 Task: Toggle the navigation to the surrounding cells option in the notebook.
Action: Mouse moved to (30, 675)
Screenshot: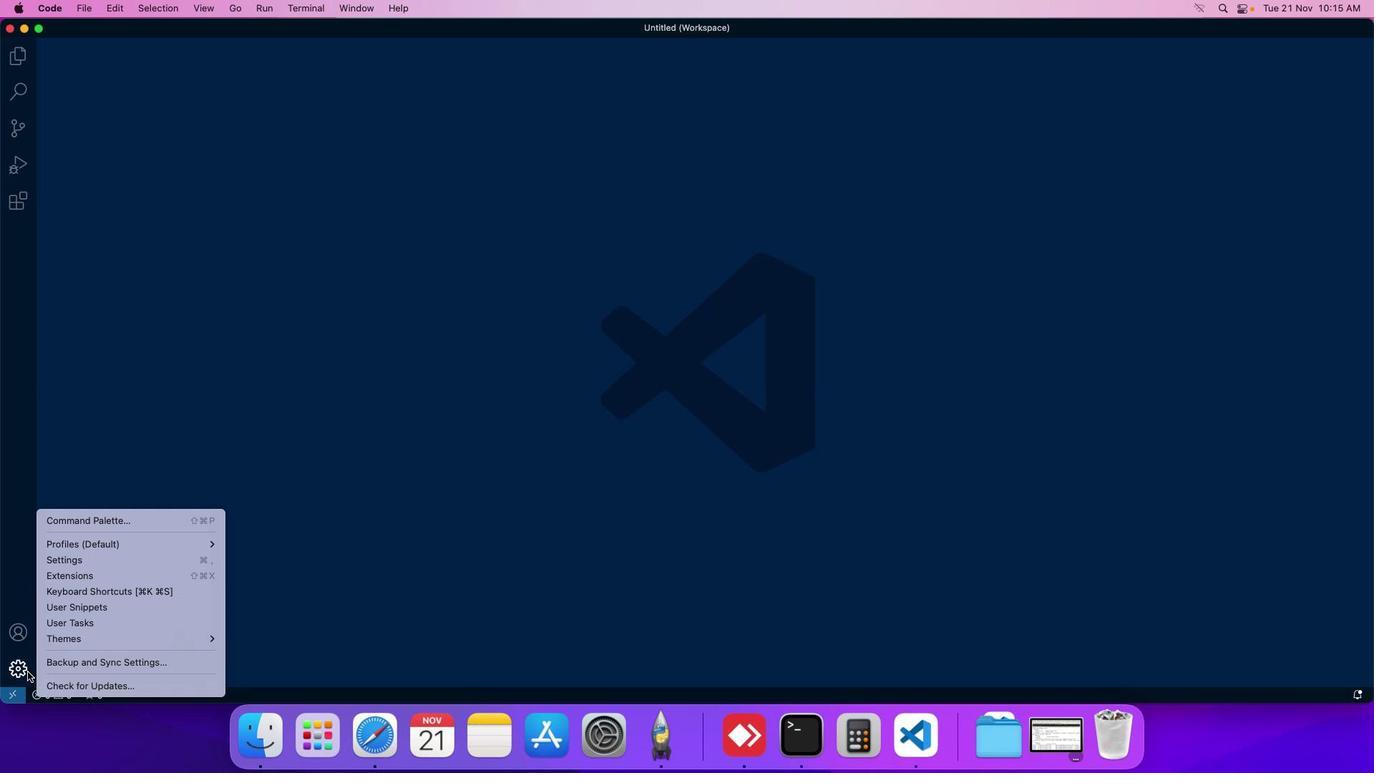 
Action: Mouse pressed left at (30, 675)
Screenshot: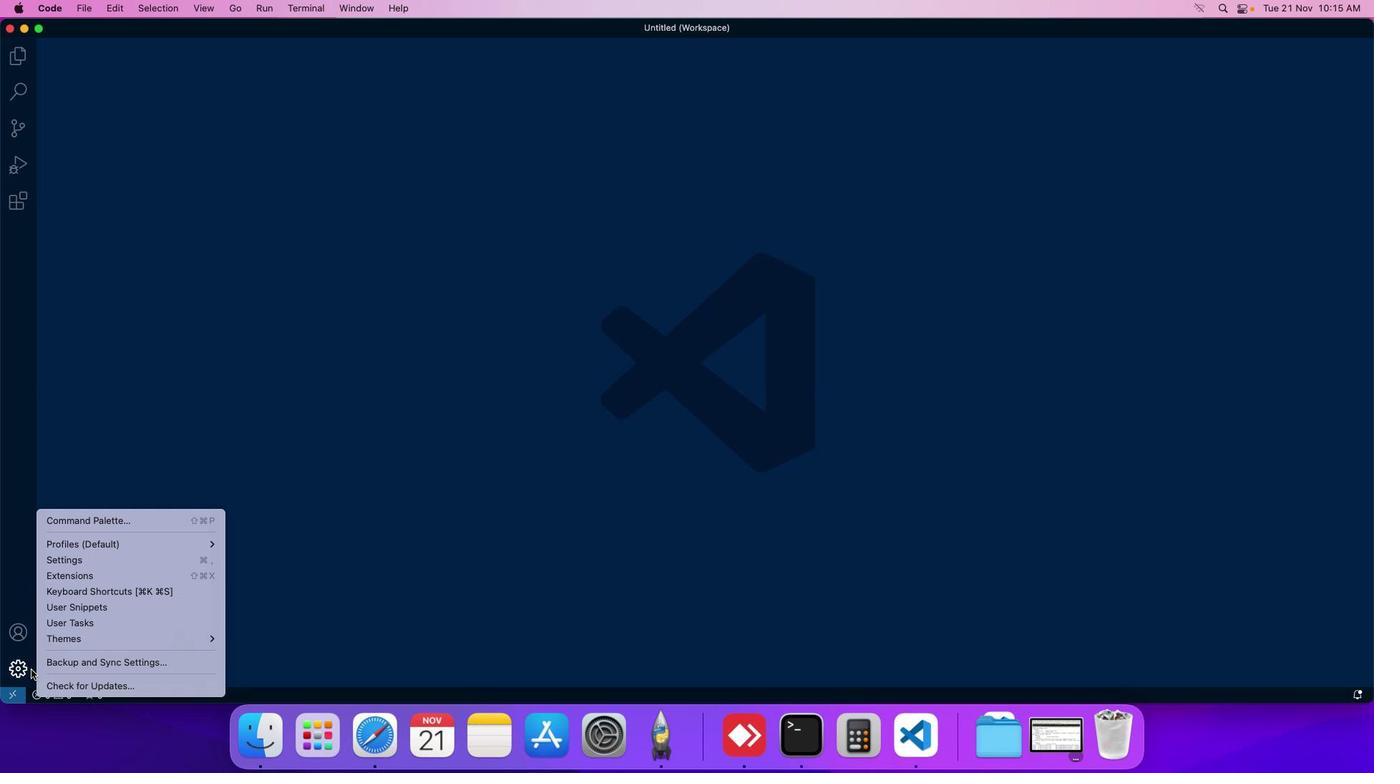 
Action: Mouse moved to (140, 565)
Screenshot: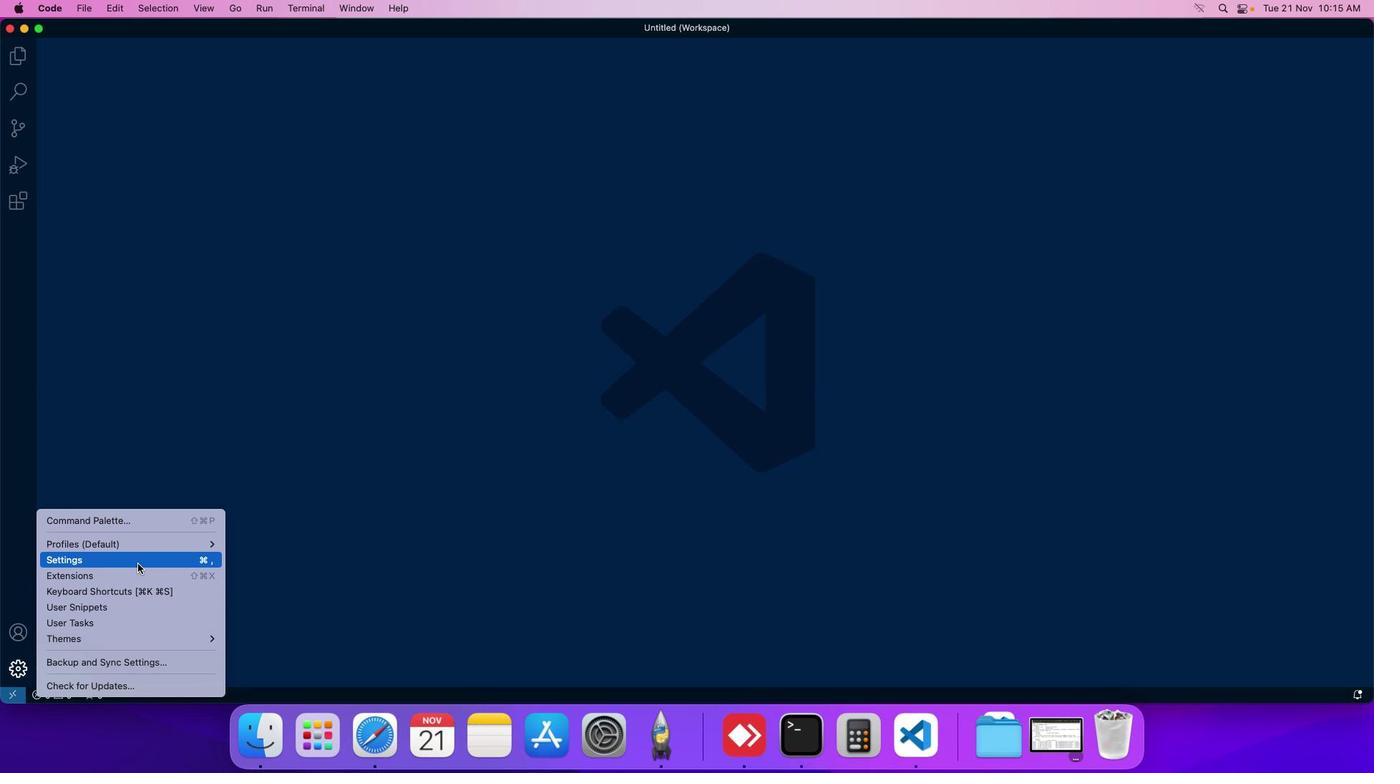 
Action: Mouse pressed left at (140, 565)
Screenshot: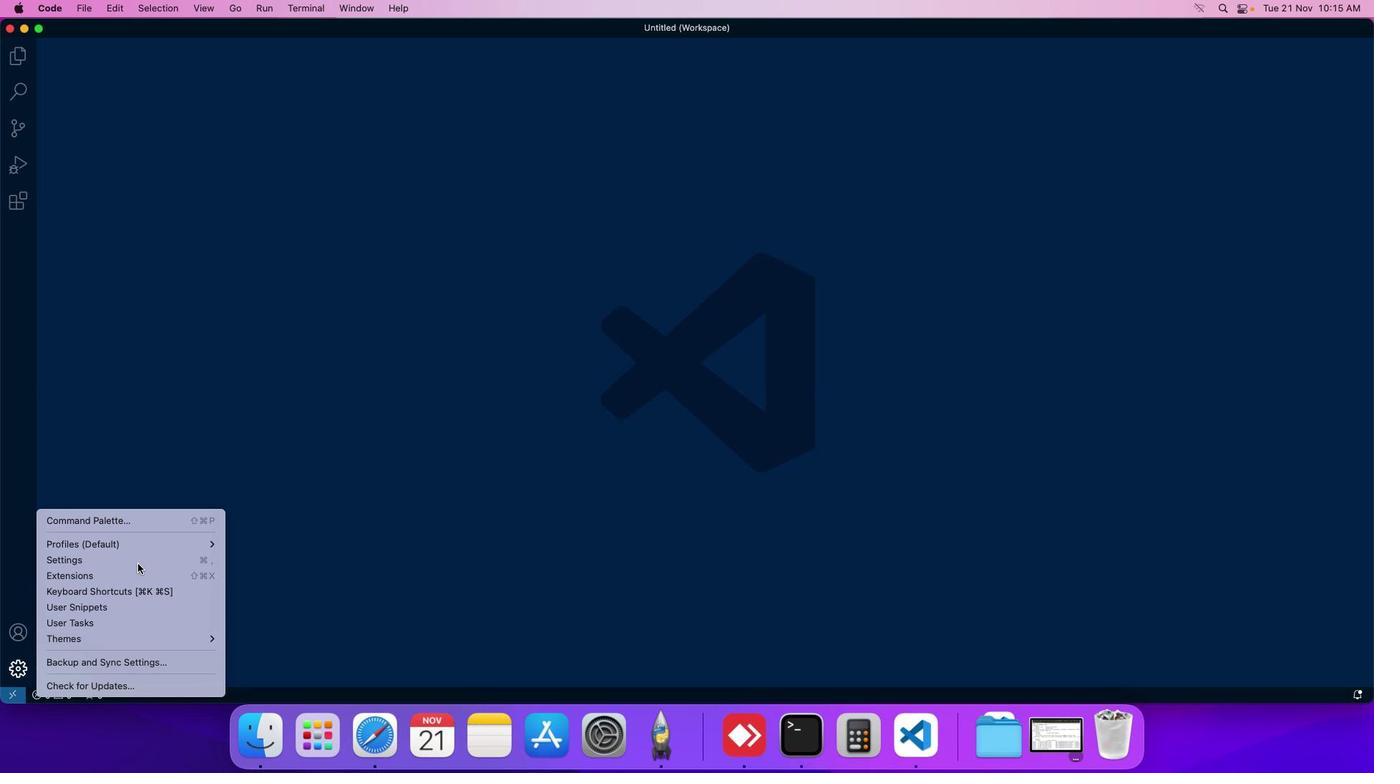 
Action: Mouse moved to (336, 123)
Screenshot: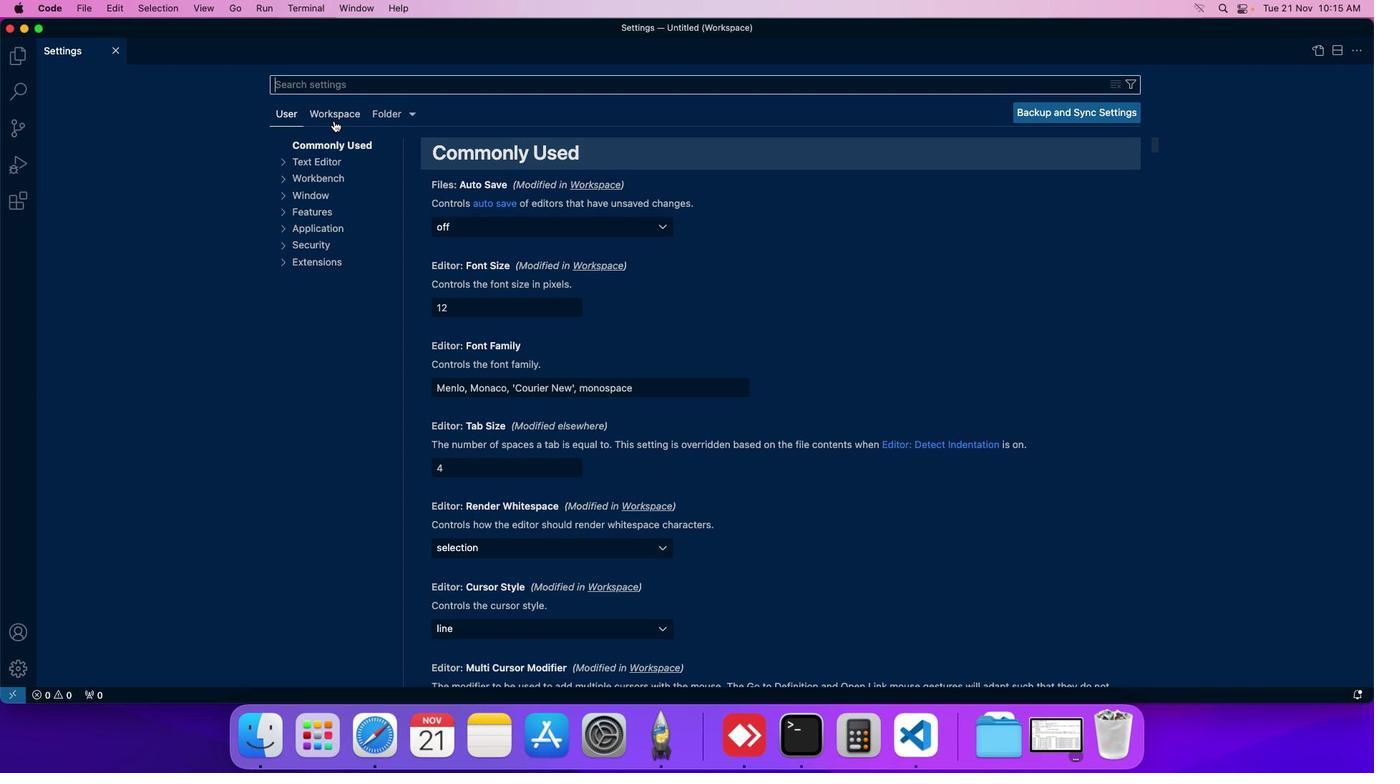 
Action: Mouse pressed left at (336, 123)
Screenshot: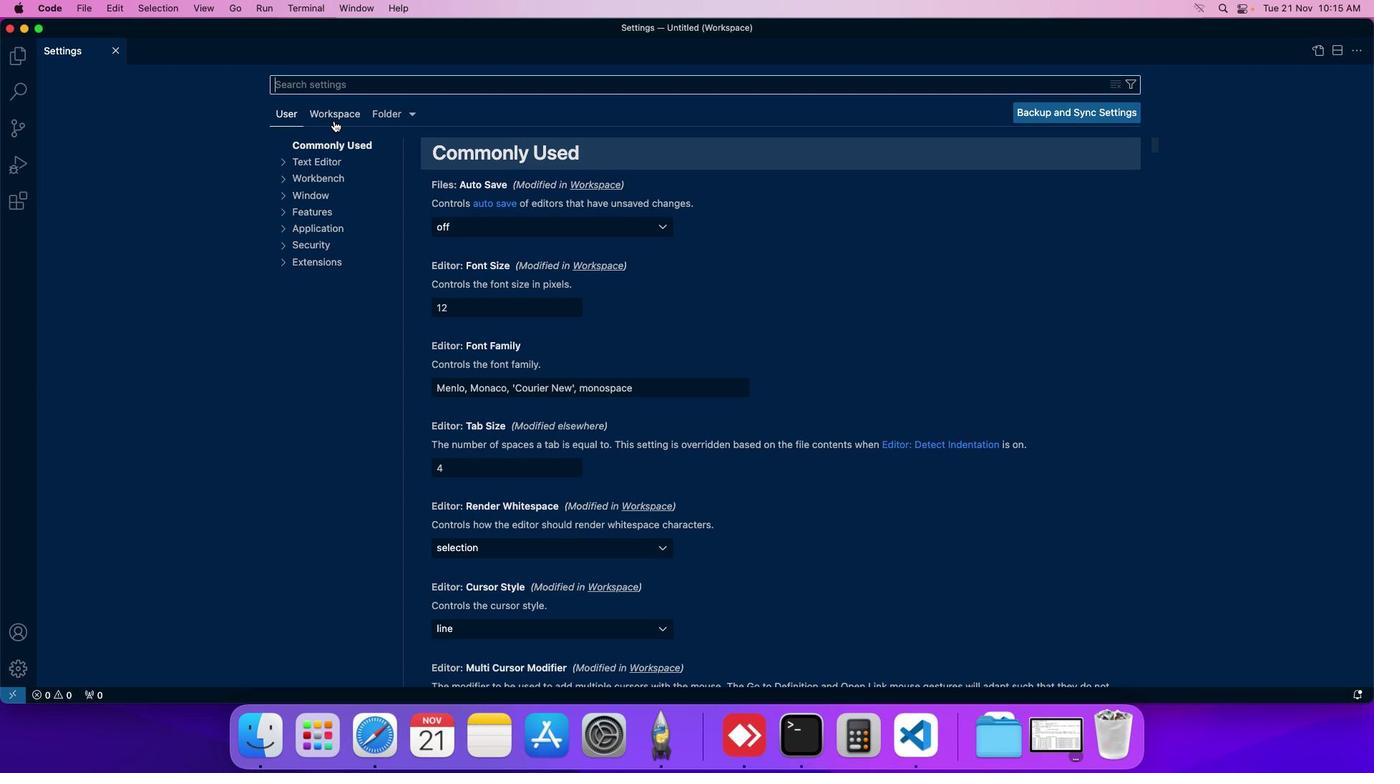 
Action: Mouse moved to (323, 216)
Screenshot: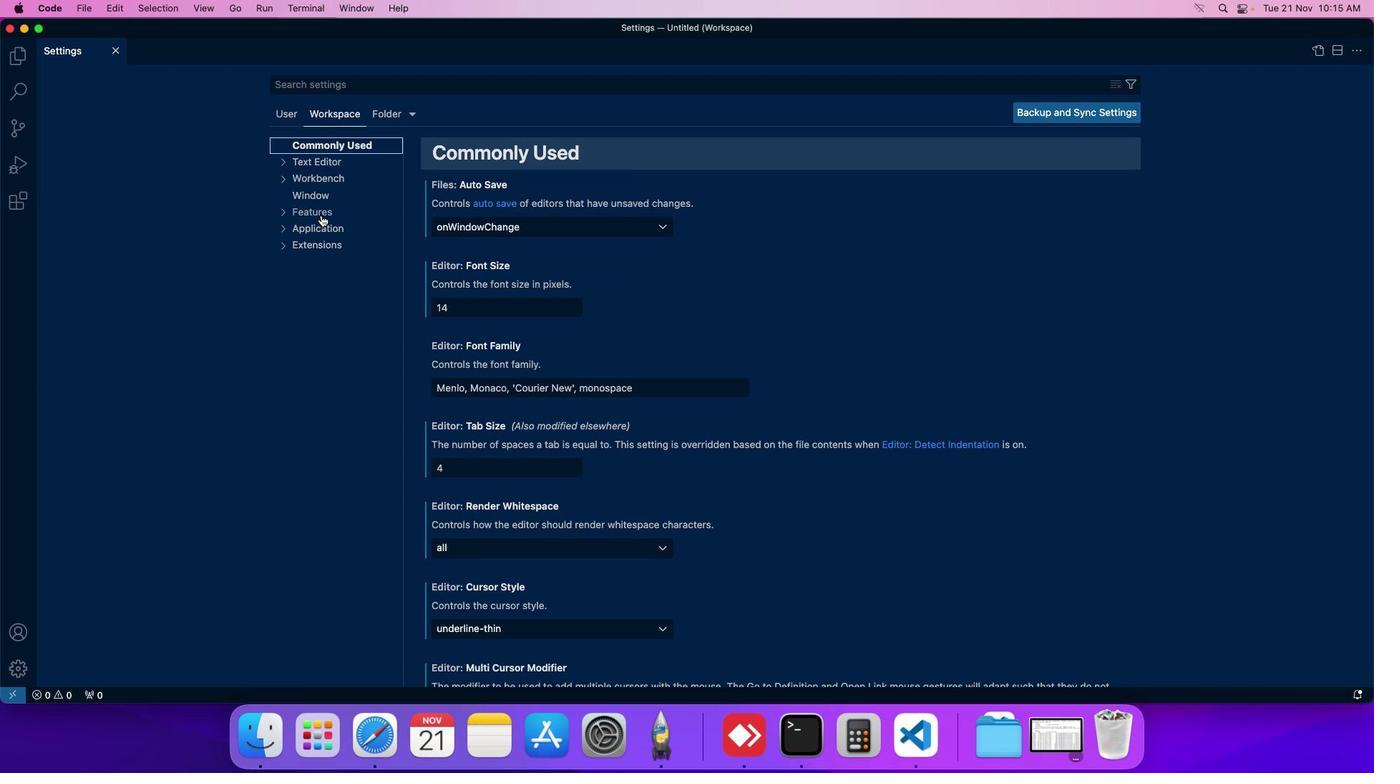 
Action: Mouse pressed left at (323, 216)
Screenshot: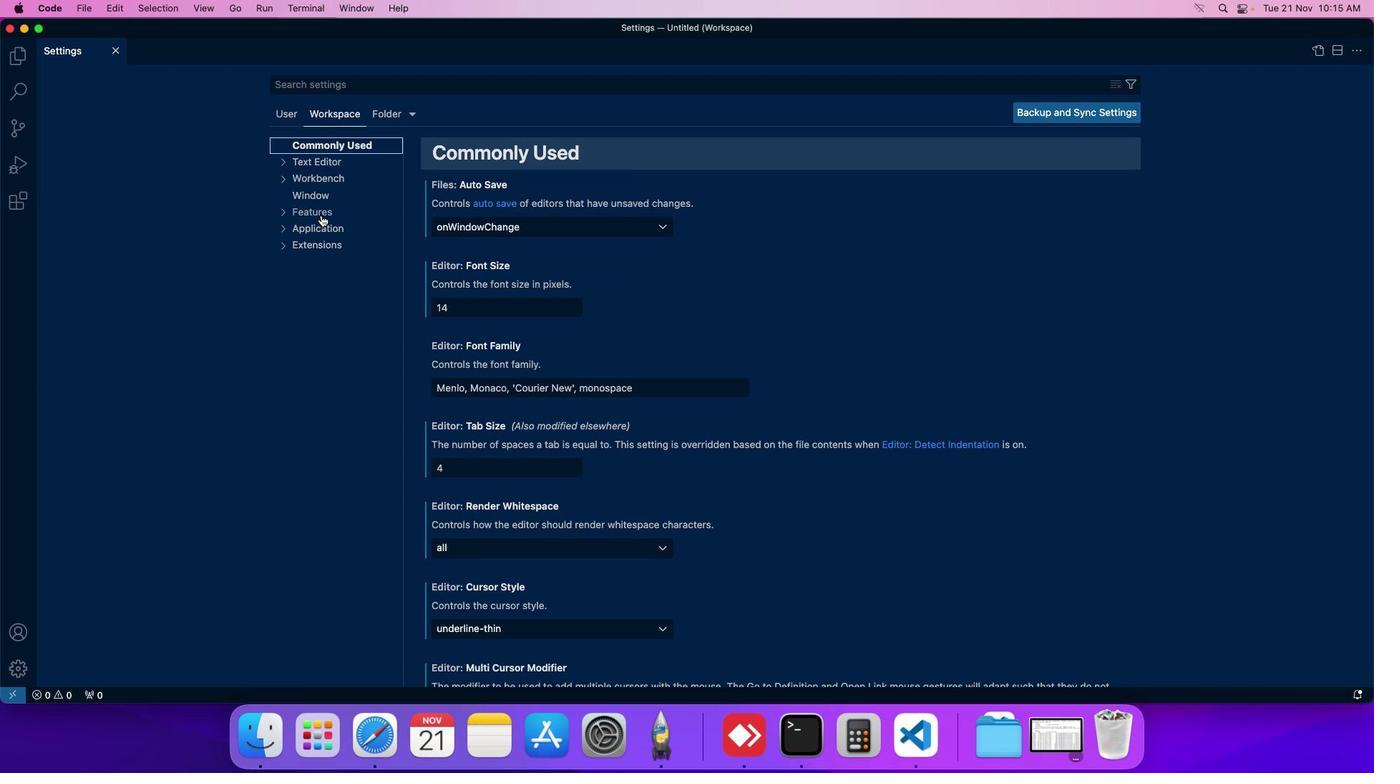 
Action: Mouse moved to (337, 461)
Screenshot: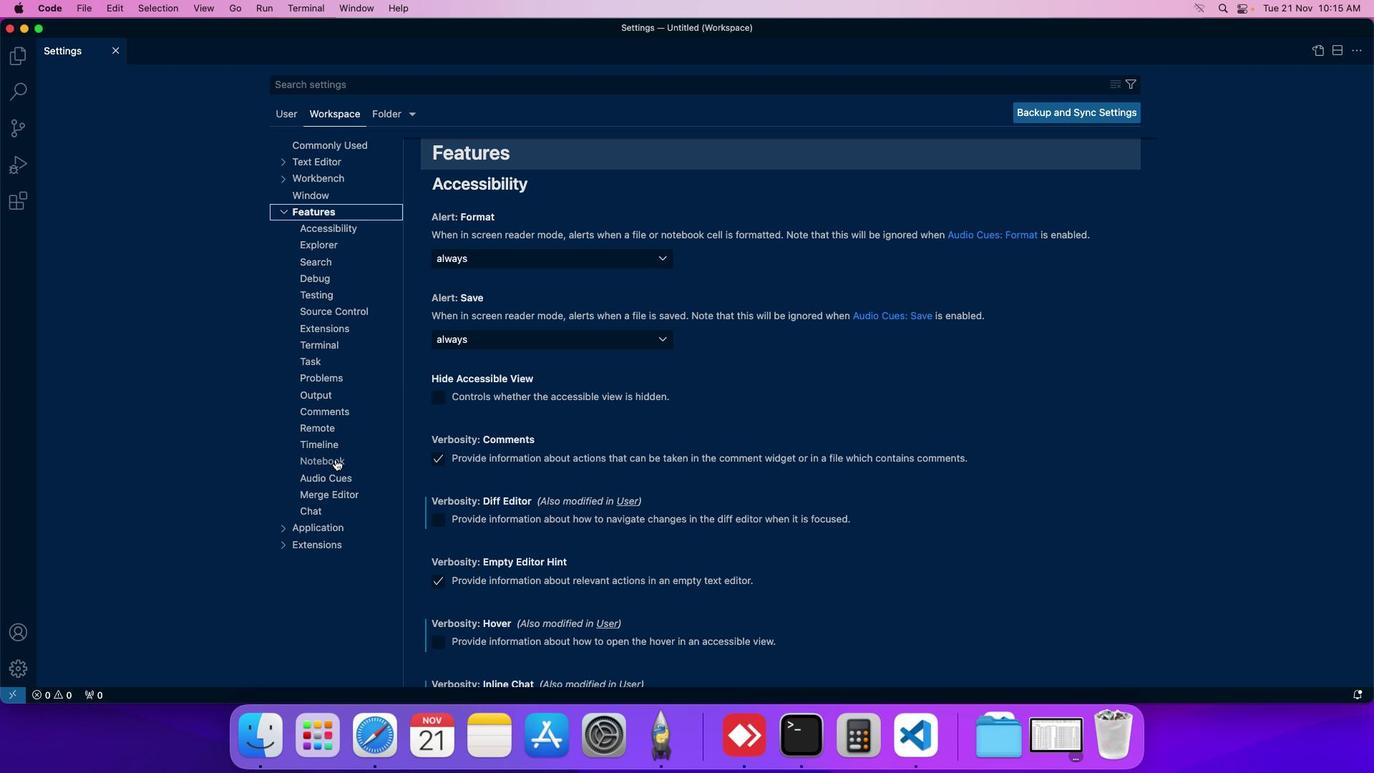 
Action: Mouse pressed left at (337, 461)
Screenshot: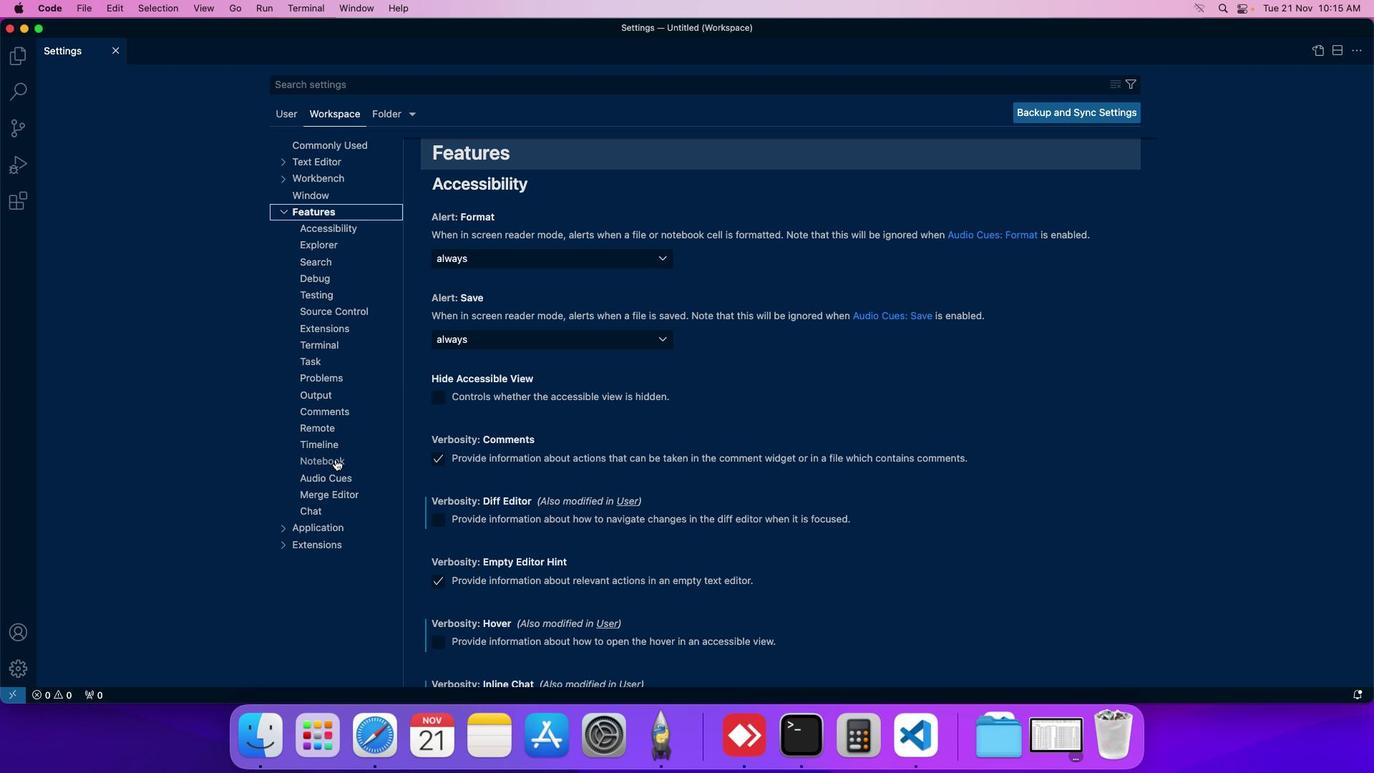 
Action: Mouse moved to (513, 480)
Screenshot: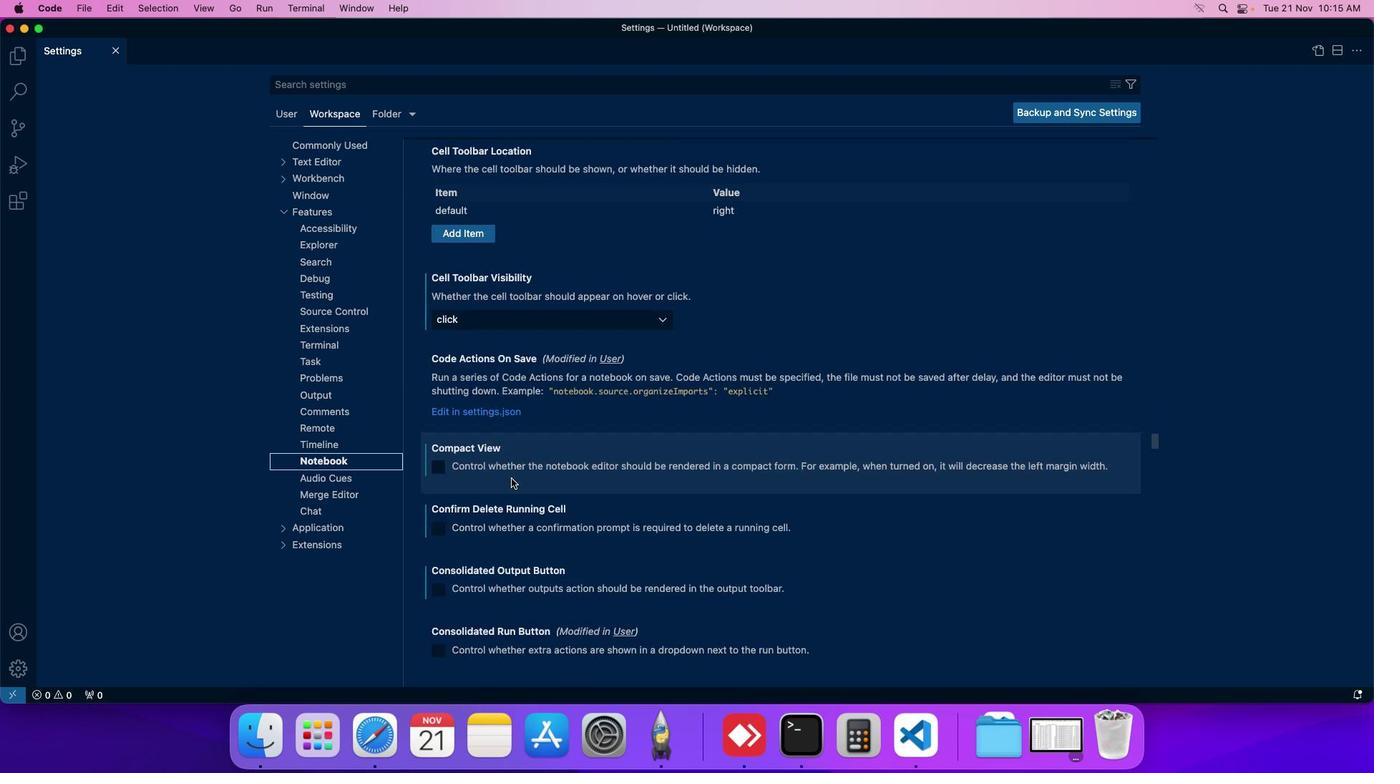 
Action: Mouse scrolled (513, 480) with delta (2, 1)
Screenshot: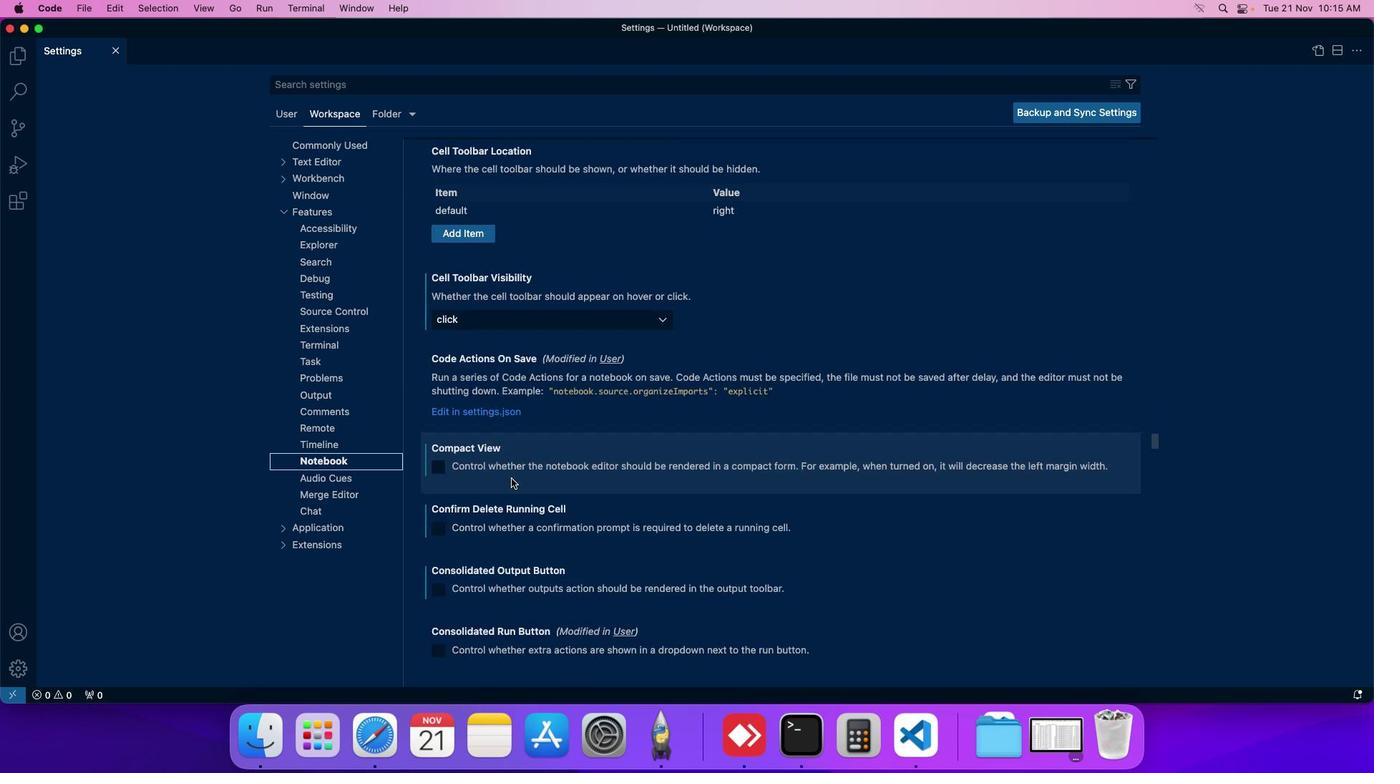 
Action: Mouse scrolled (513, 480) with delta (2, 1)
Screenshot: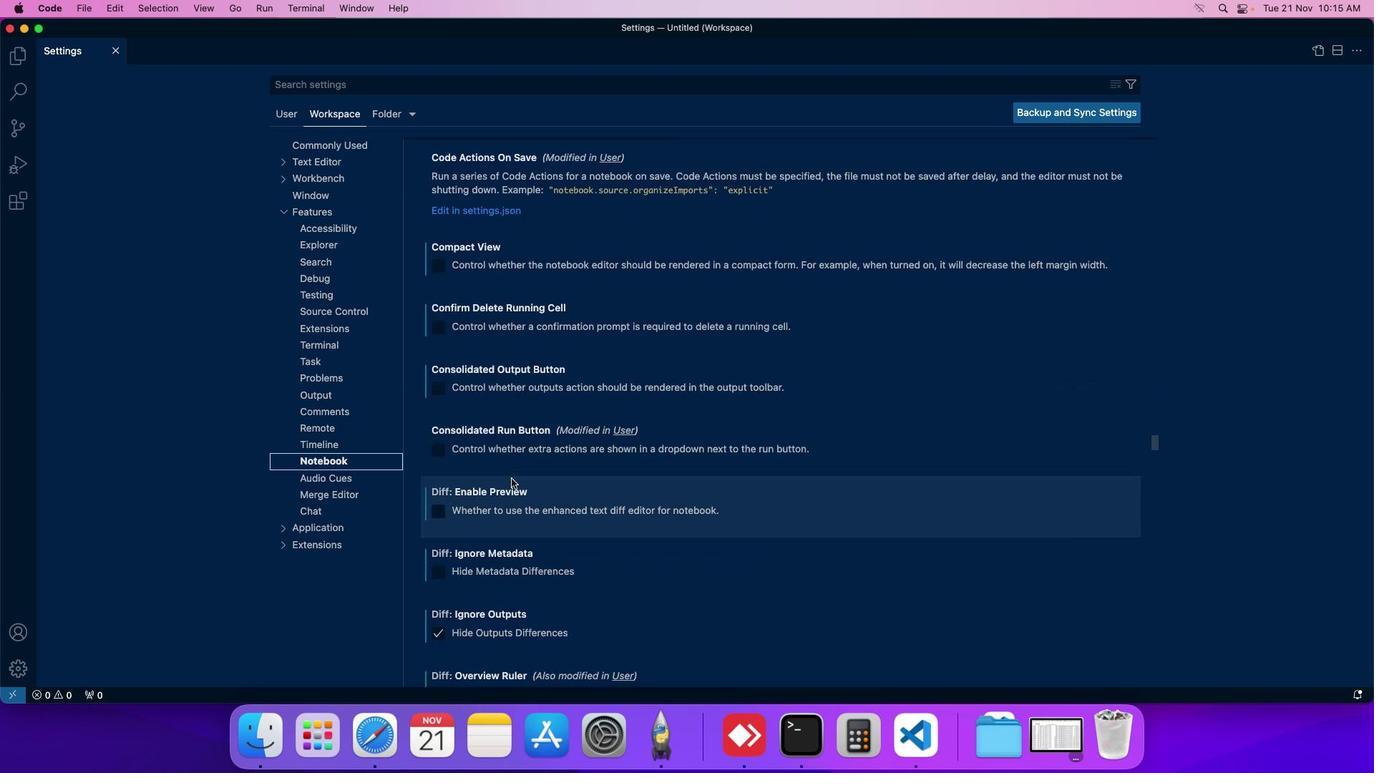 
Action: Mouse scrolled (513, 480) with delta (2, 1)
Screenshot: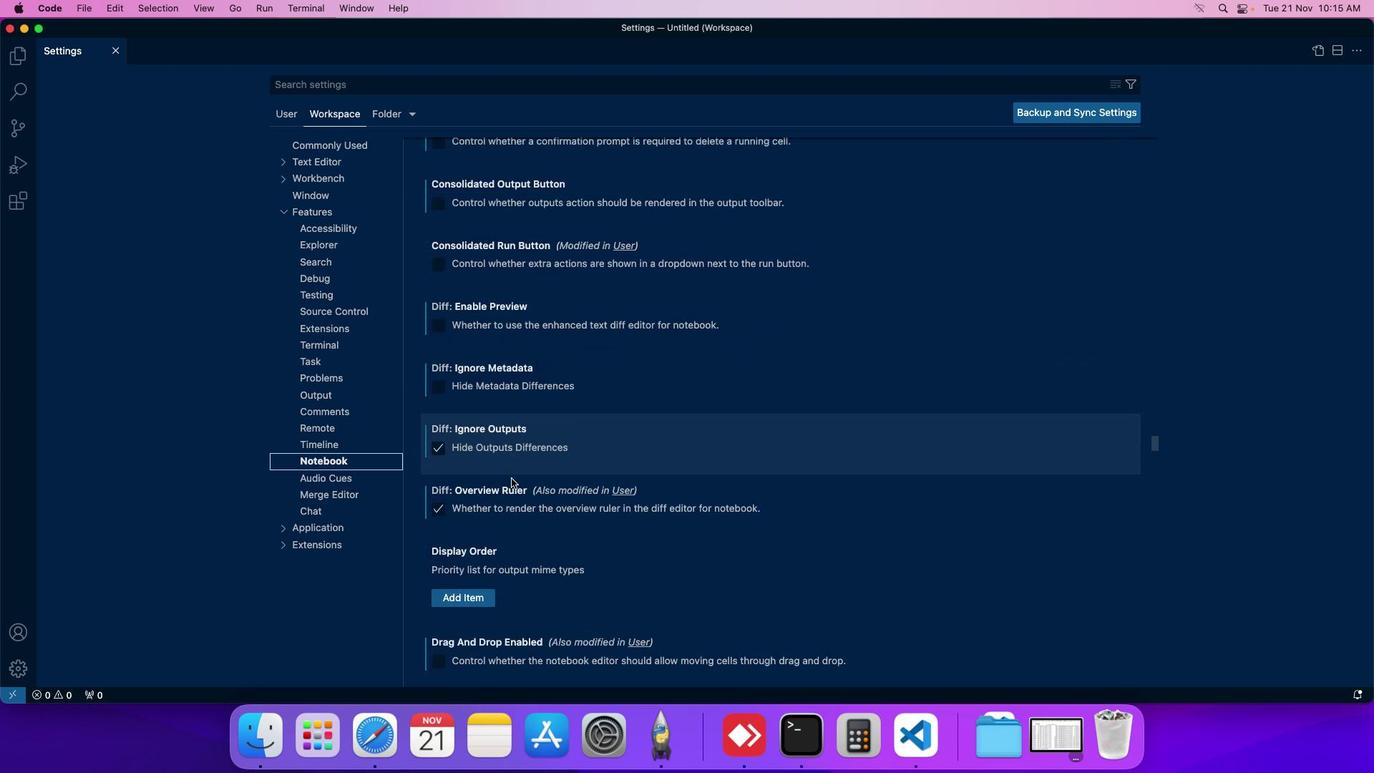 
Action: Mouse scrolled (513, 480) with delta (2, 1)
Screenshot: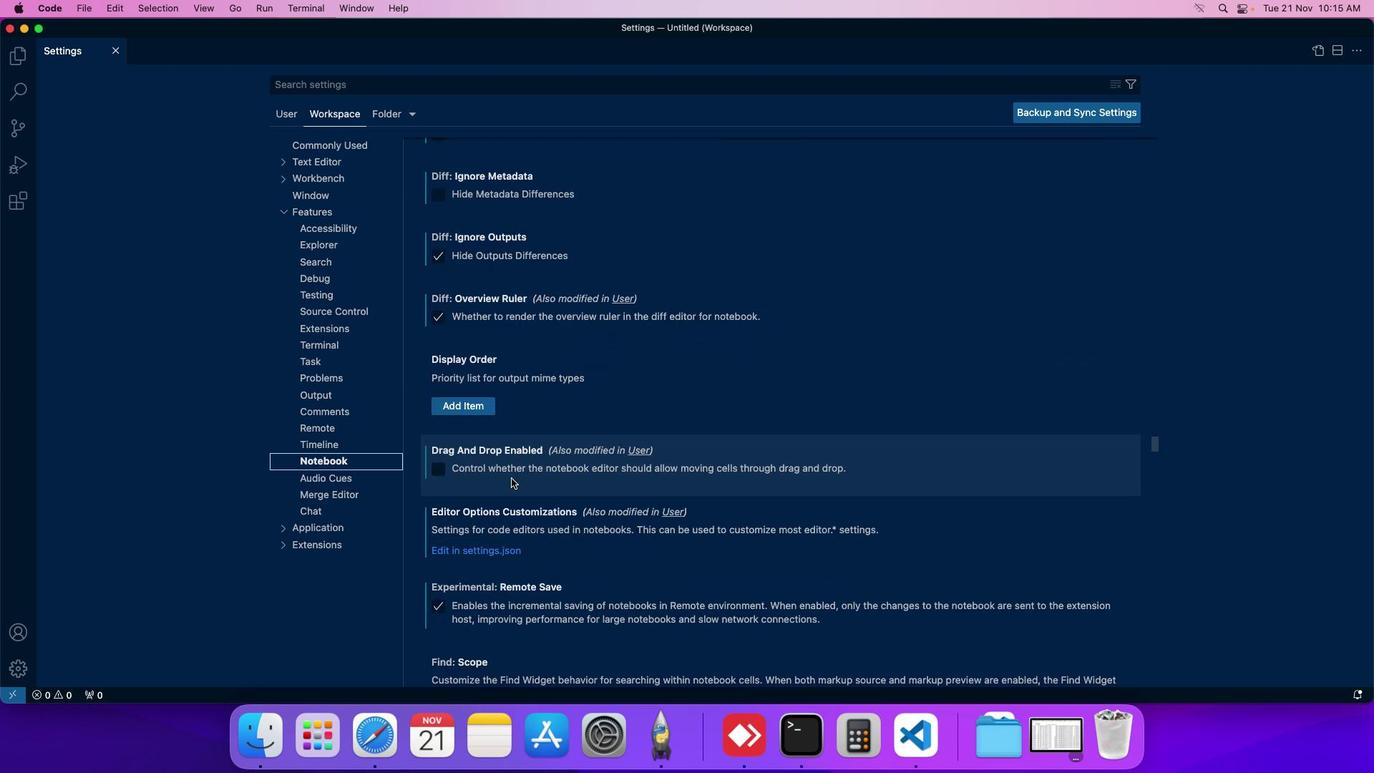 
Action: Mouse scrolled (513, 480) with delta (2, 1)
Screenshot: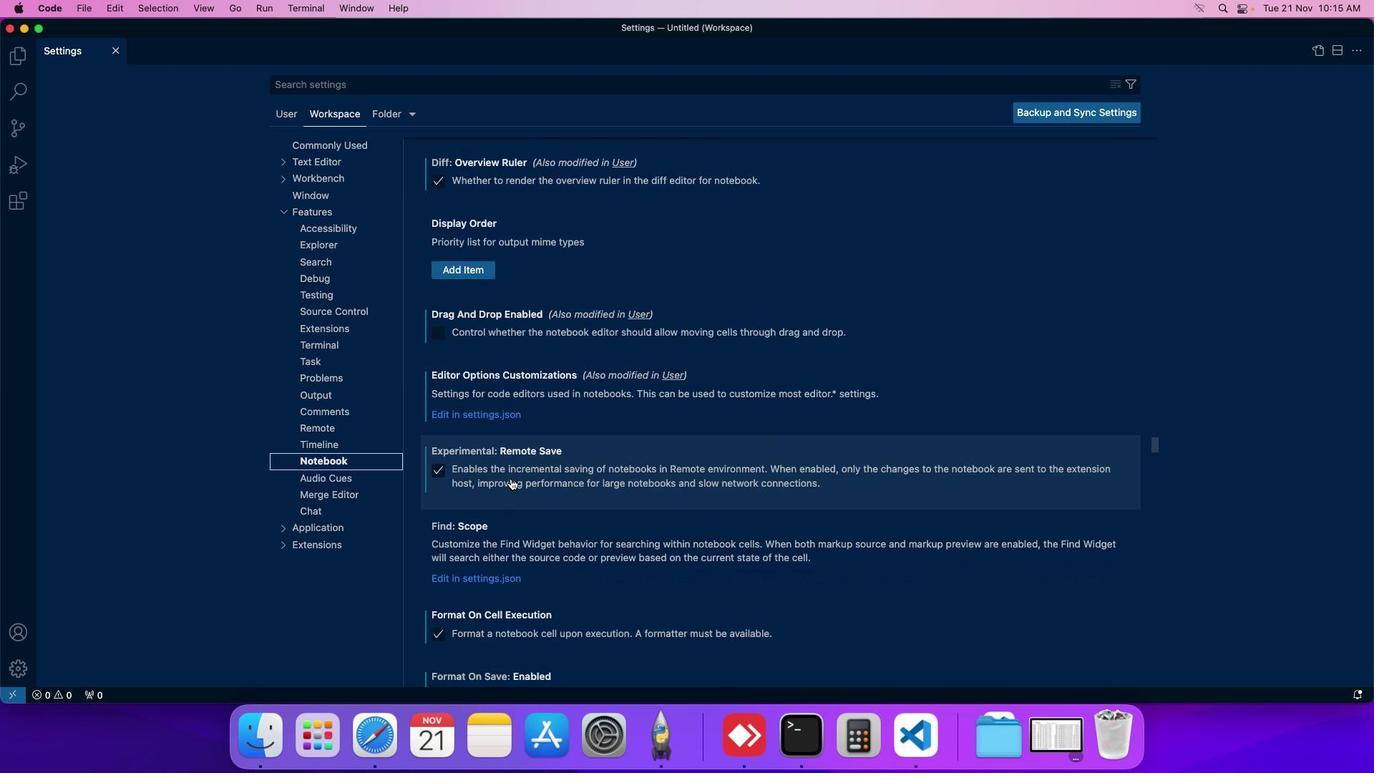 
Action: Mouse moved to (513, 481)
Screenshot: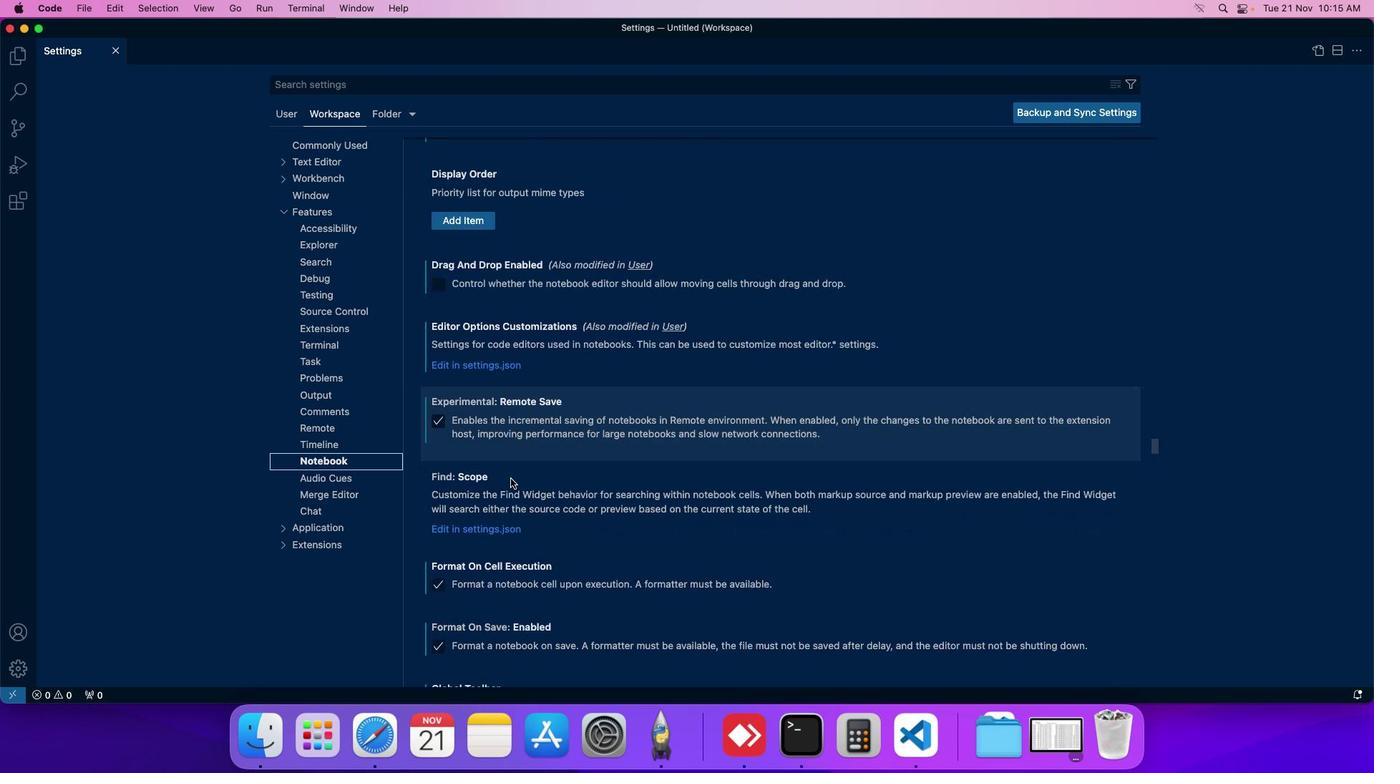 
Action: Mouse scrolled (513, 481) with delta (2, 1)
Screenshot: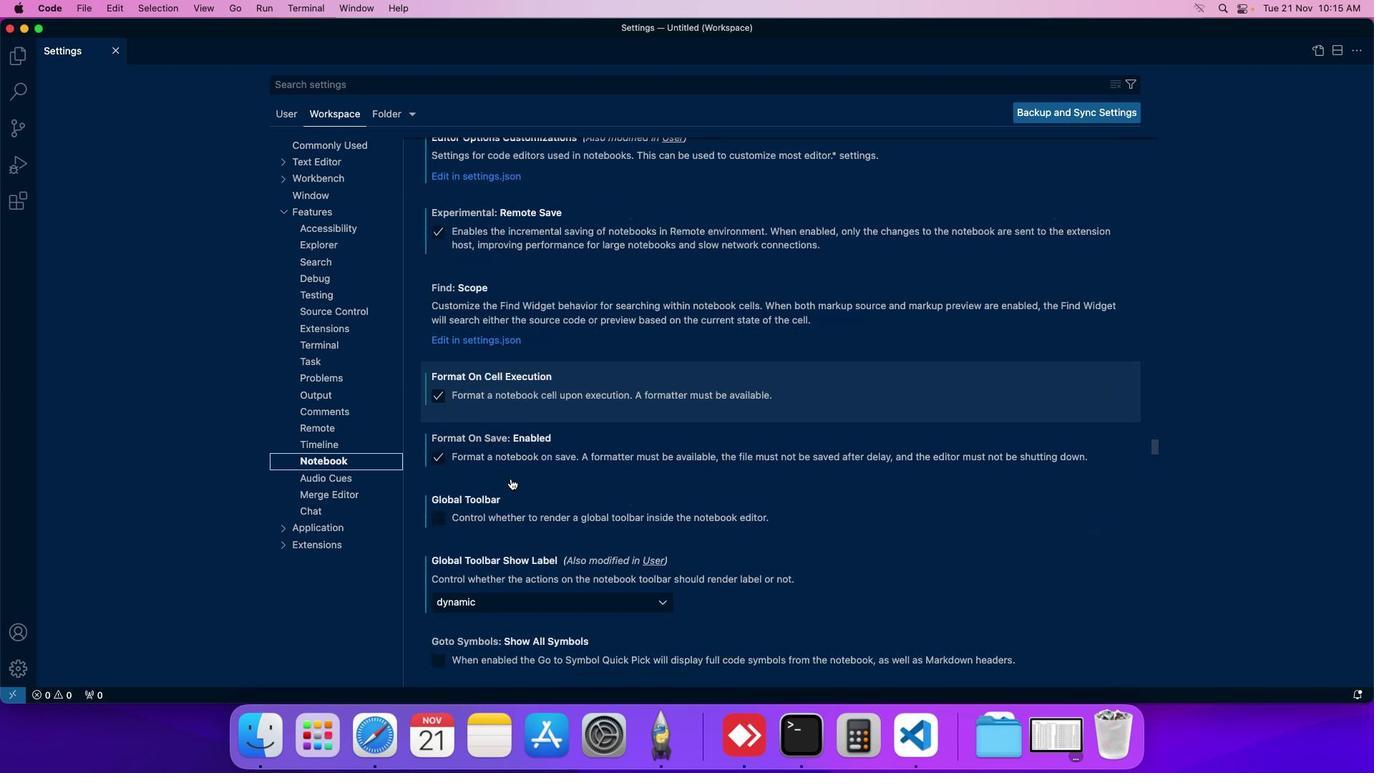 
Action: Mouse scrolled (513, 481) with delta (2, 1)
Screenshot: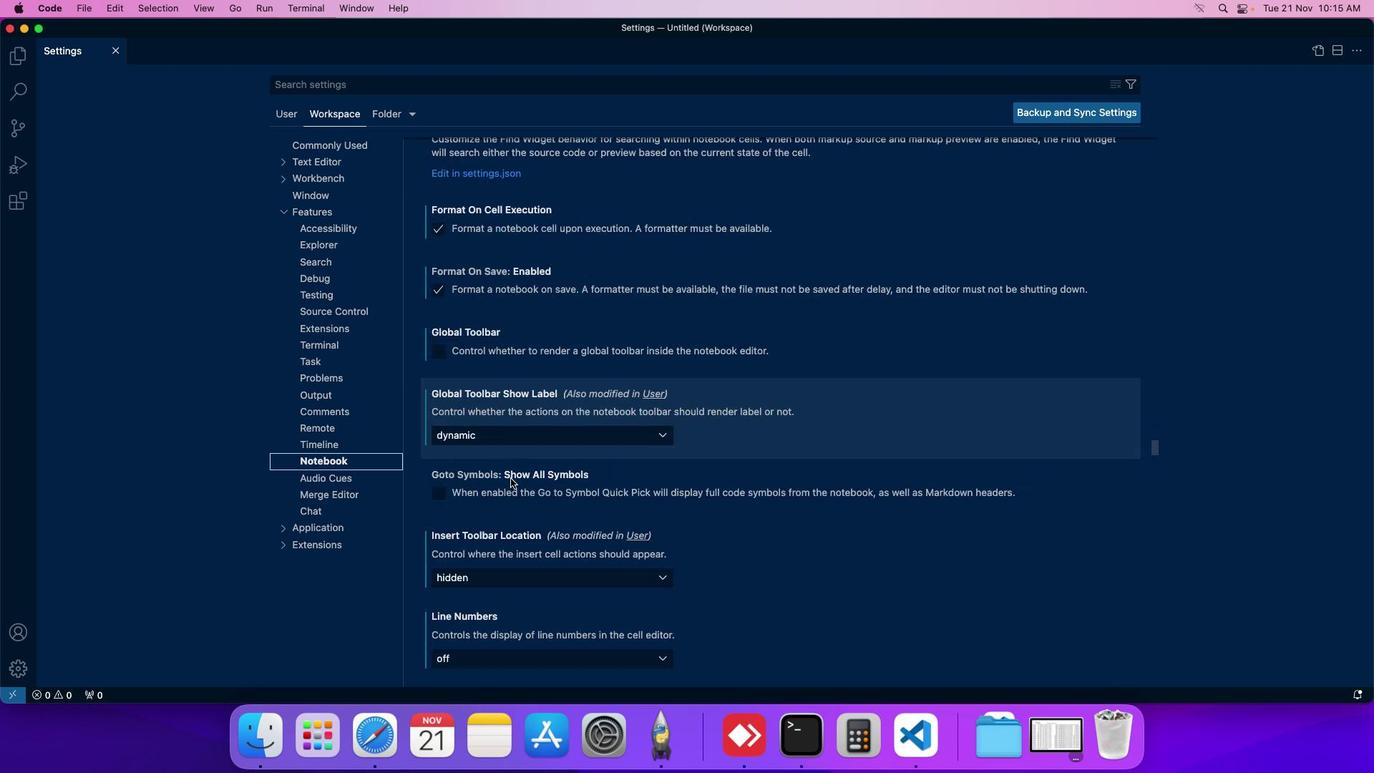 
Action: Mouse scrolled (513, 481) with delta (2, 1)
Screenshot: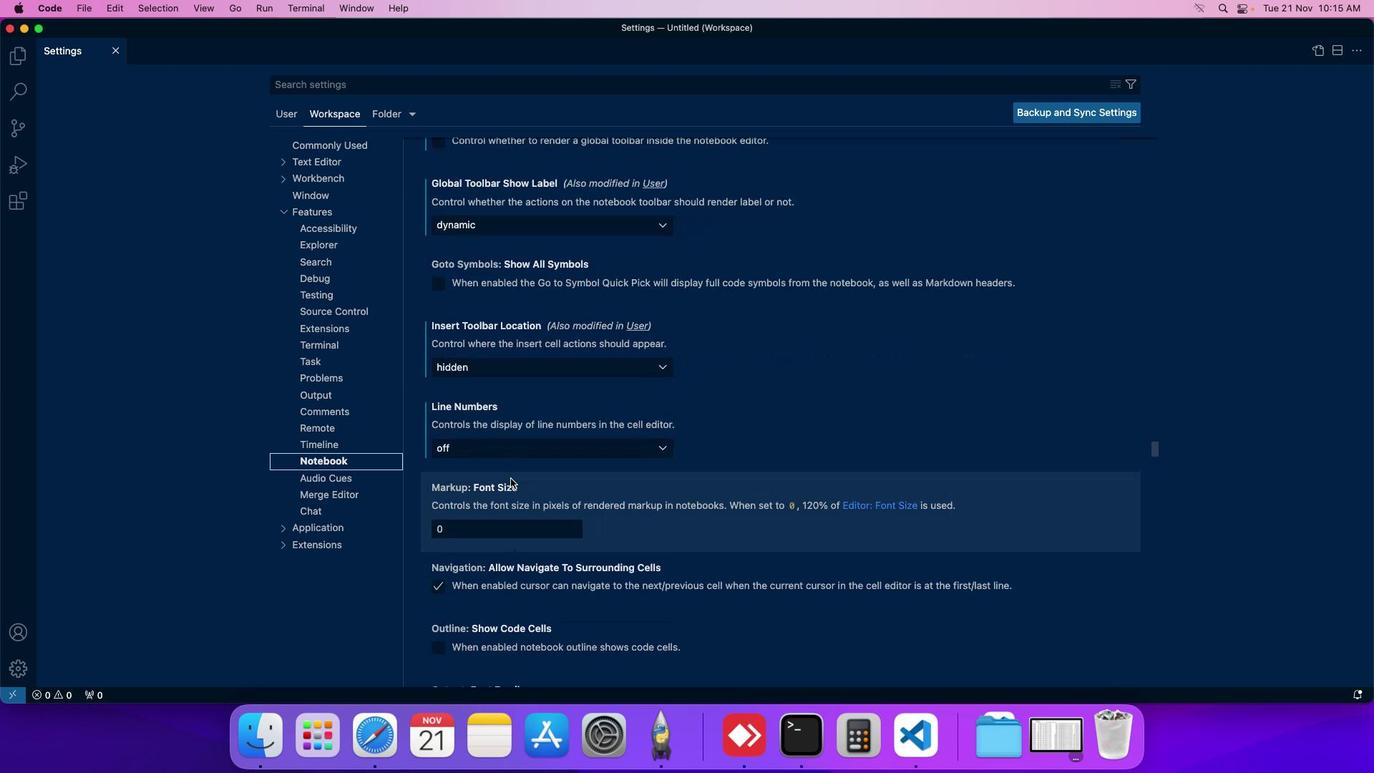 
Action: Mouse scrolled (513, 481) with delta (2, 1)
Screenshot: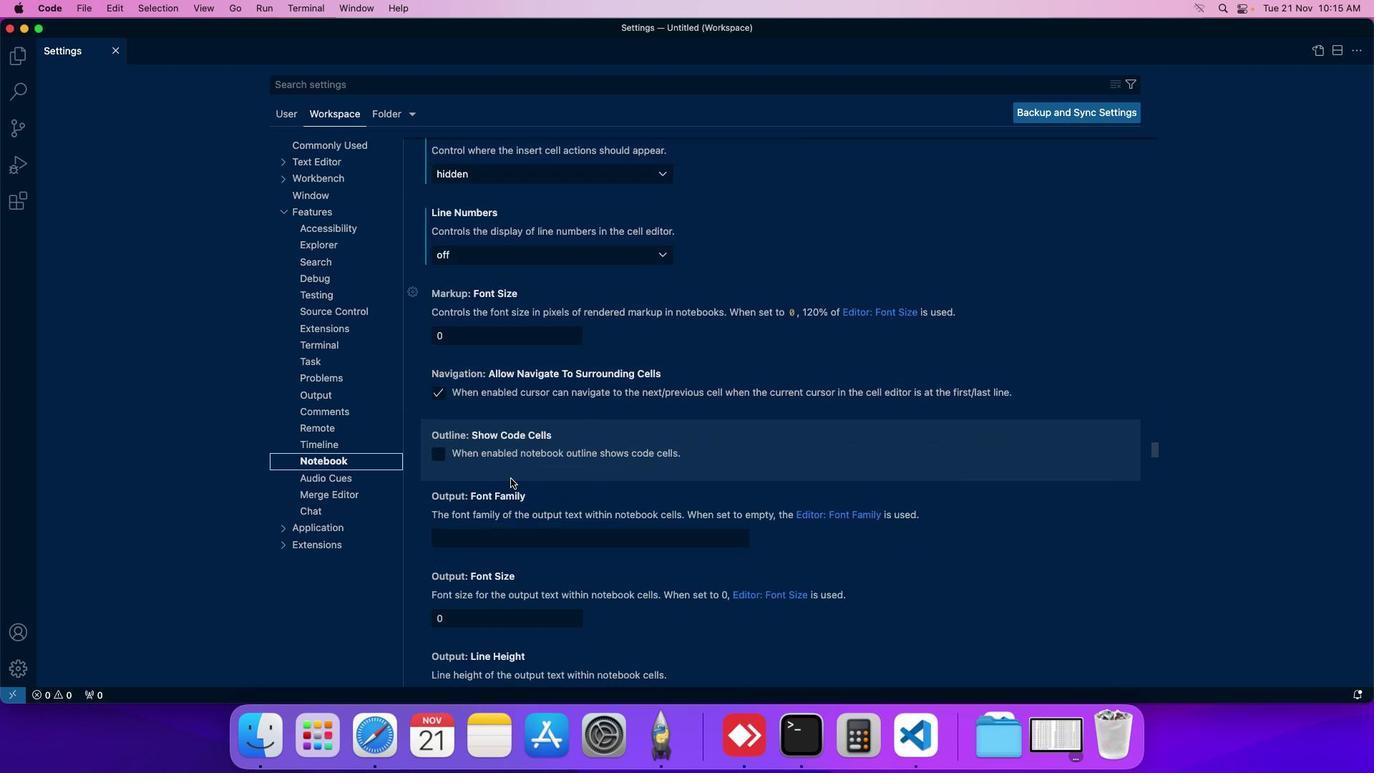 
Action: Mouse scrolled (513, 481) with delta (2, 1)
Screenshot: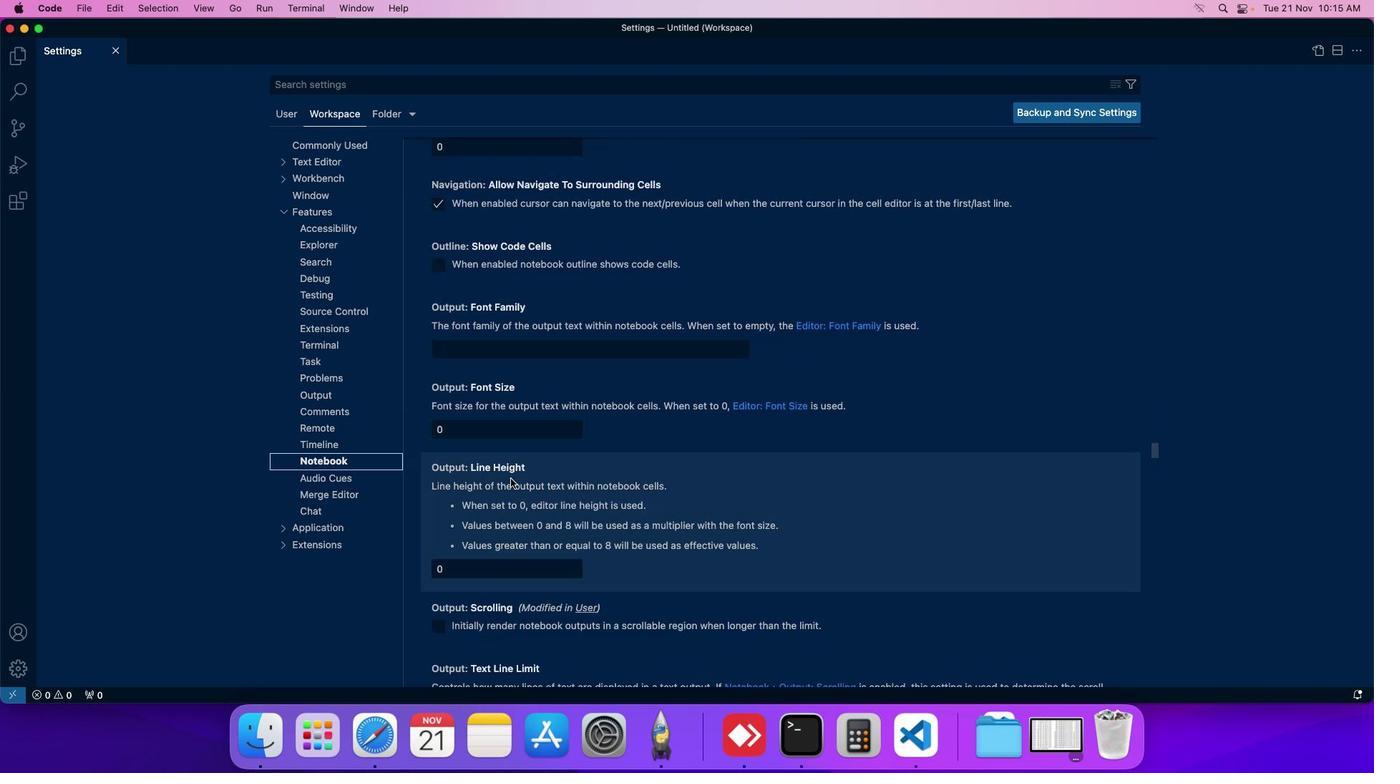 
Action: Mouse scrolled (513, 481) with delta (2, 1)
Screenshot: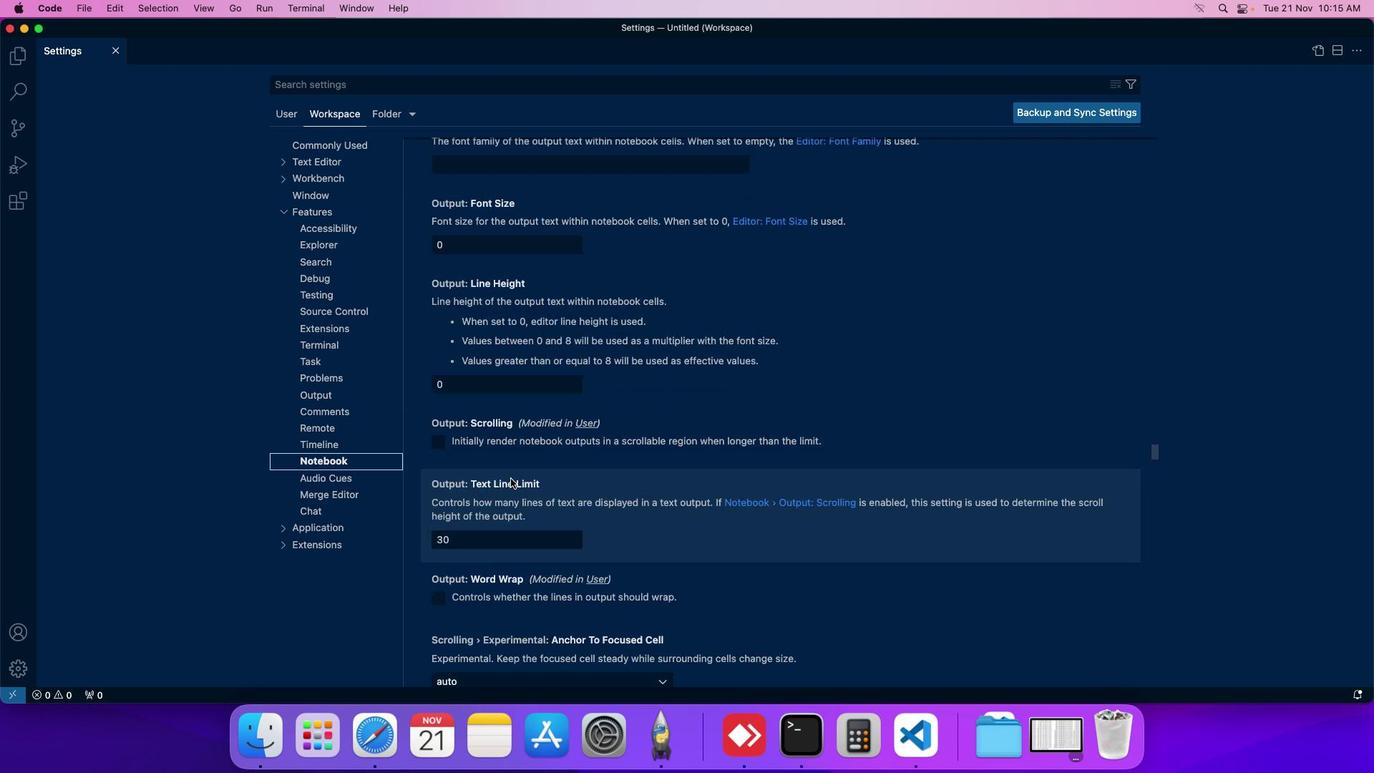 
Action: Mouse scrolled (513, 481) with delta (2, 1)
Screenshot: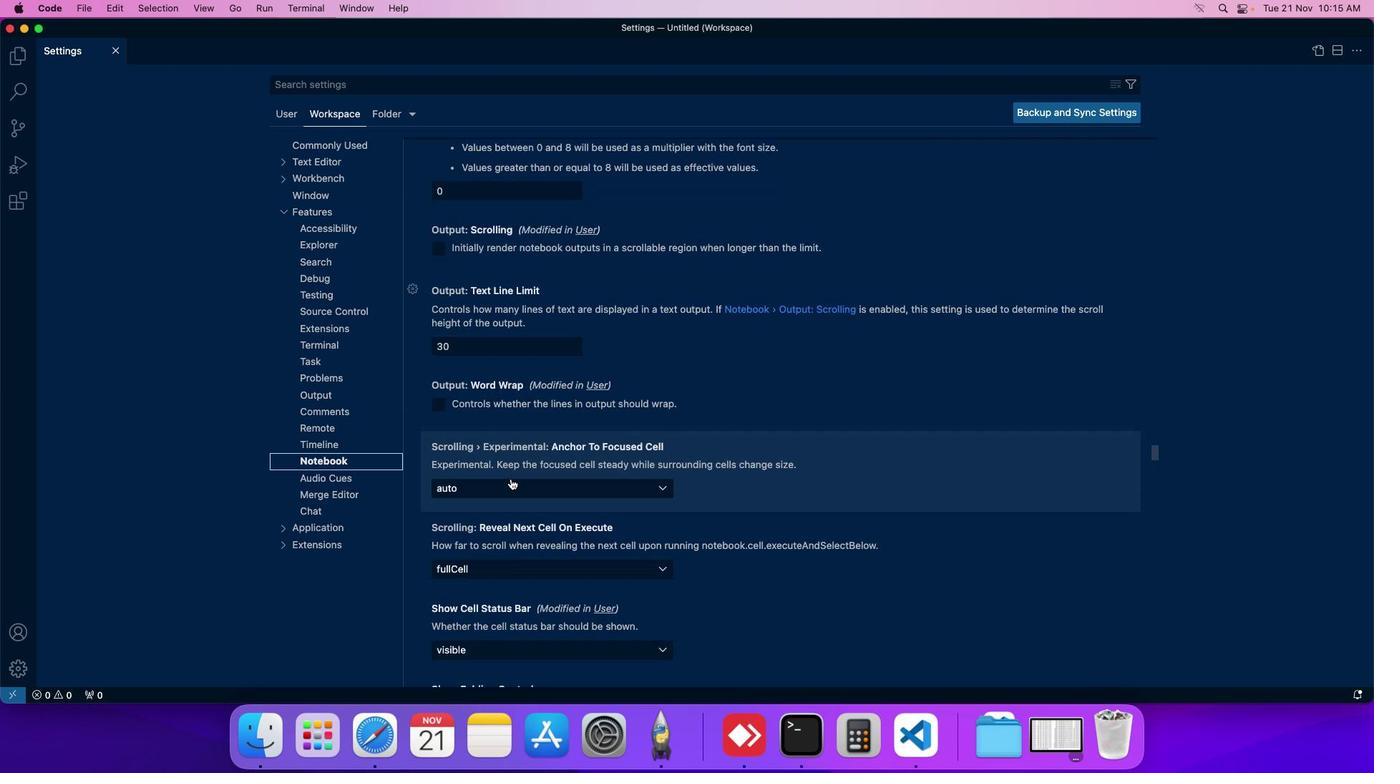 
Action: Mouse scrolled (513, 481) with delta (2, 2)
Screenshot: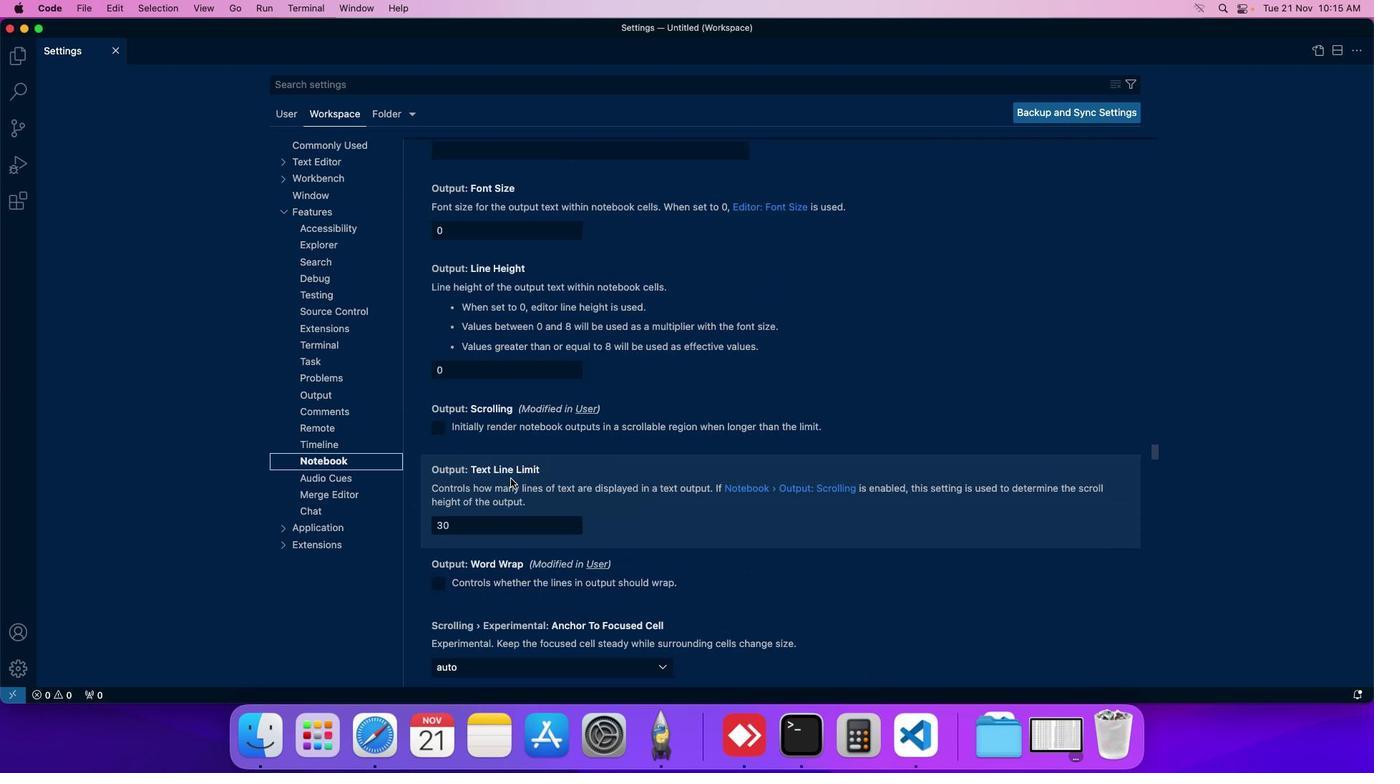 
Action: Mouse scrolled (513, 481) with delta (2, 2)
Screenshot: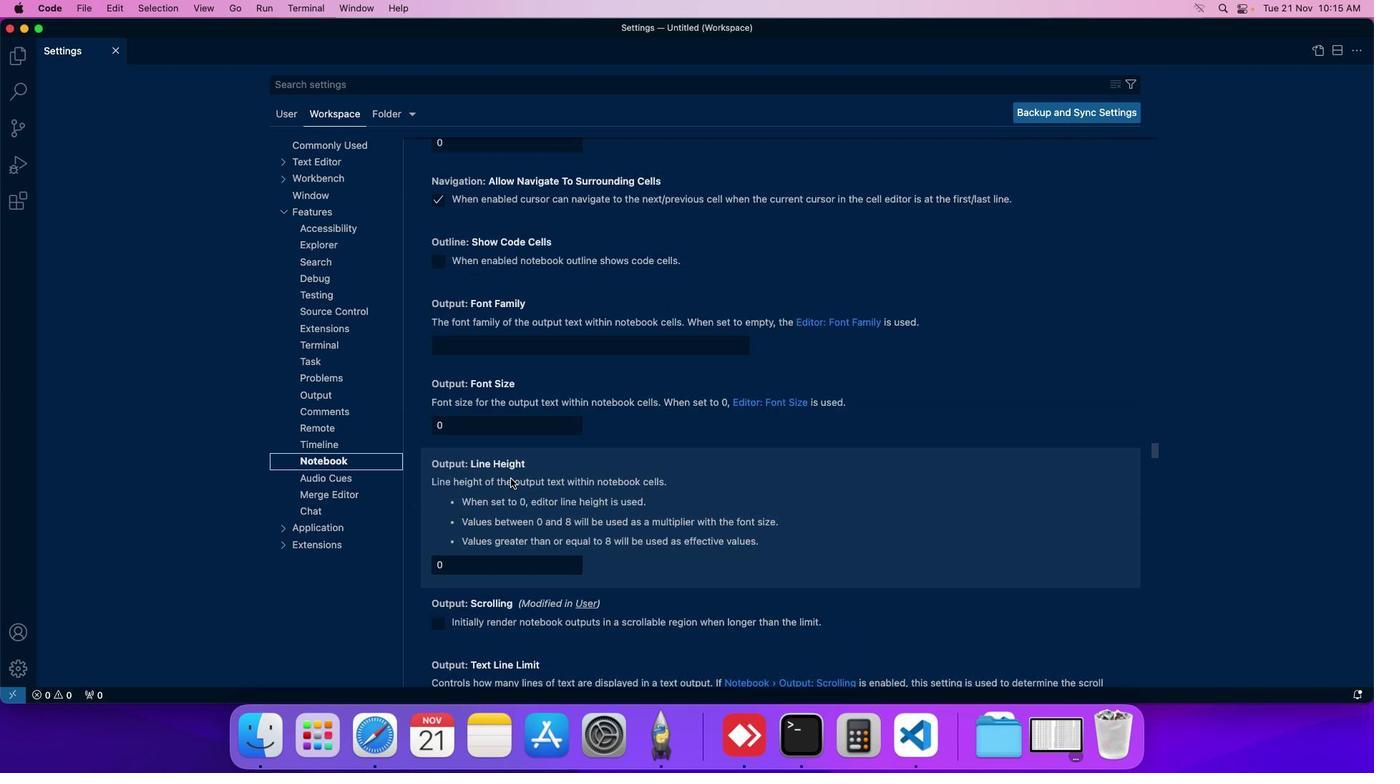 
Action: Mouse scrolled (513, 481) with delta (2, 2)
Screenshot: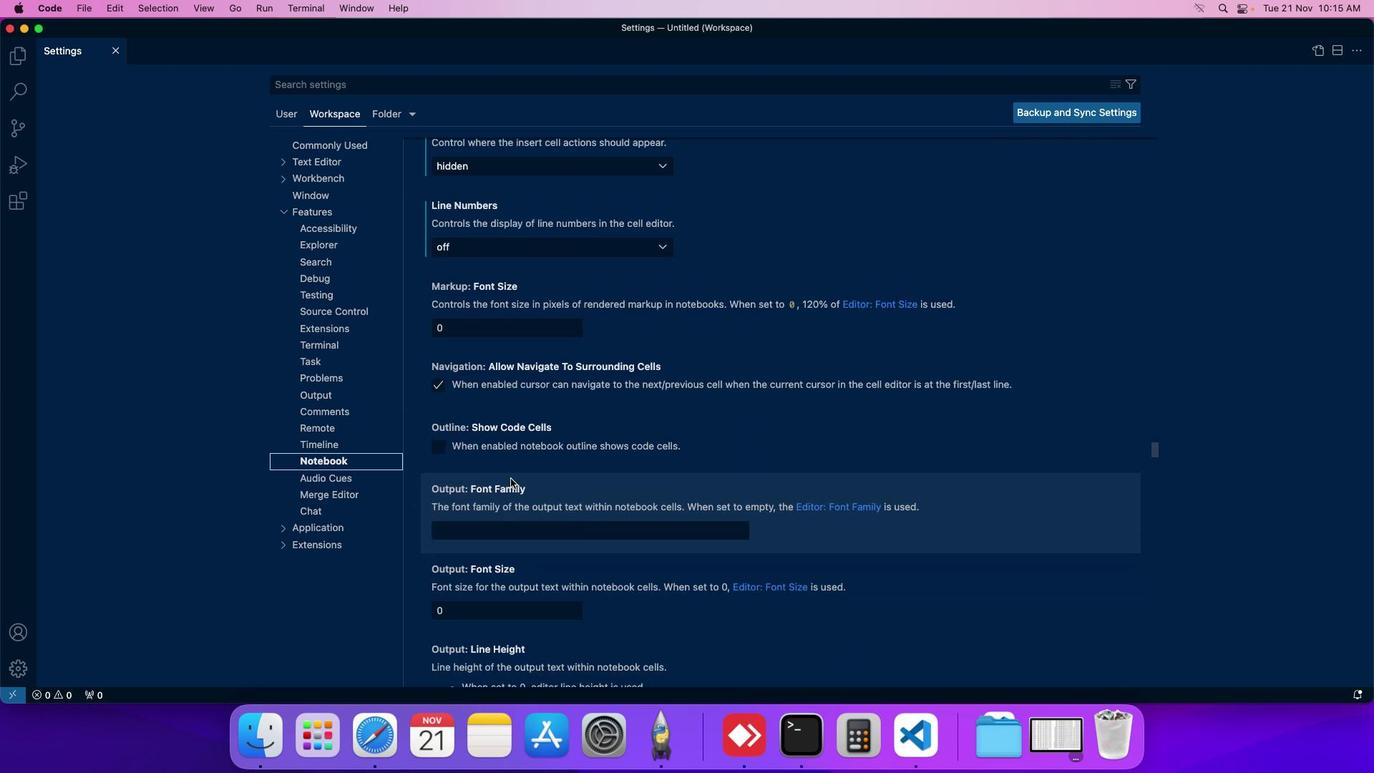 
Action: Mouse moved to (438, 397)
Screenshot: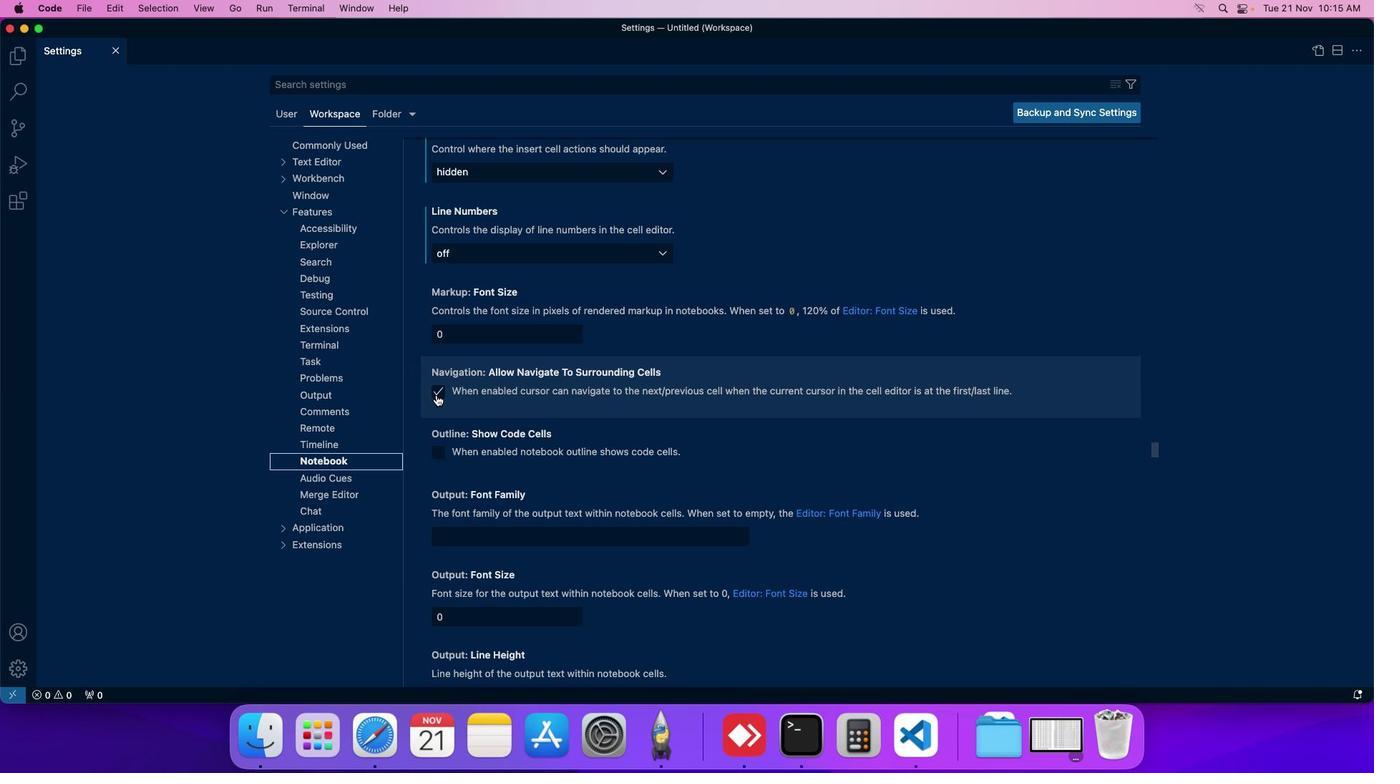 
Action: Mouse pressed left at (438, 397)
Screenshot: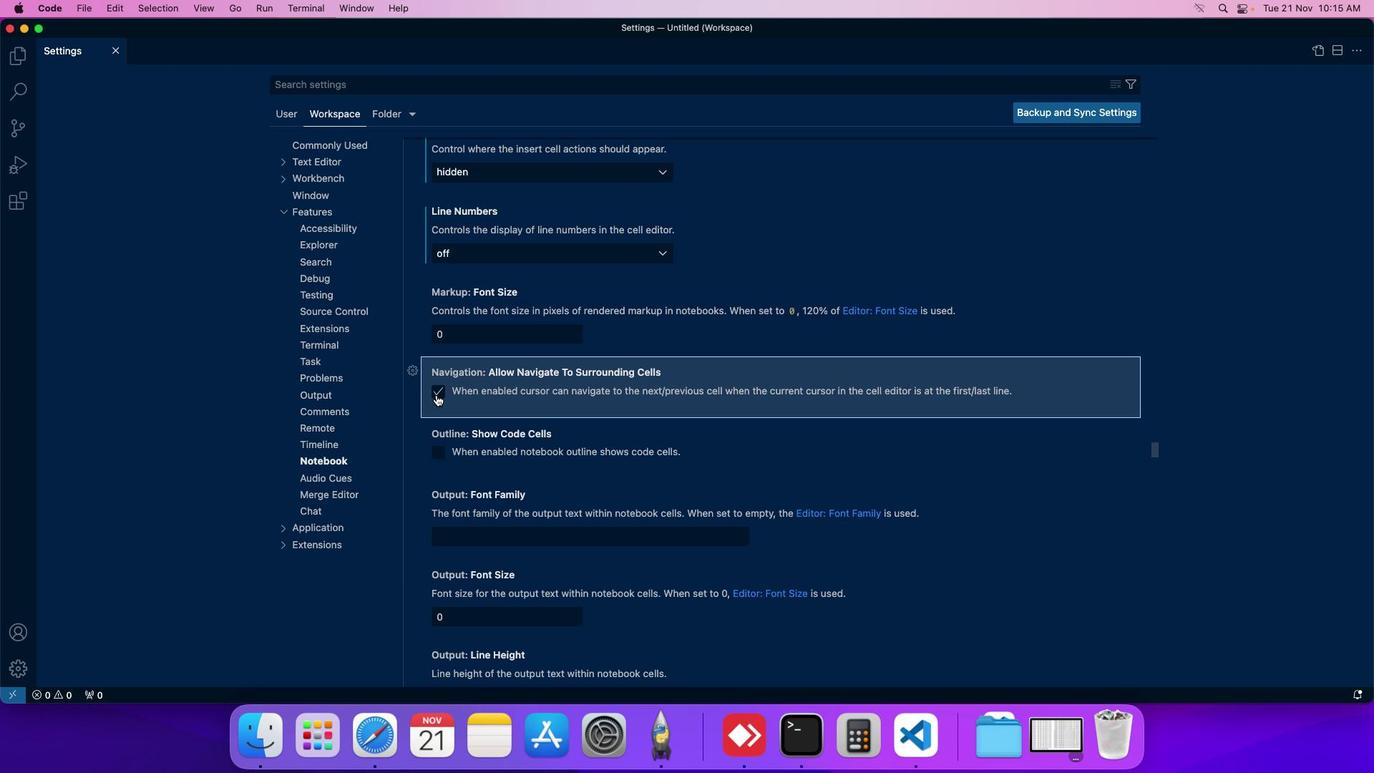 
Action: Mouse moved to (448, 404)
Screenshot: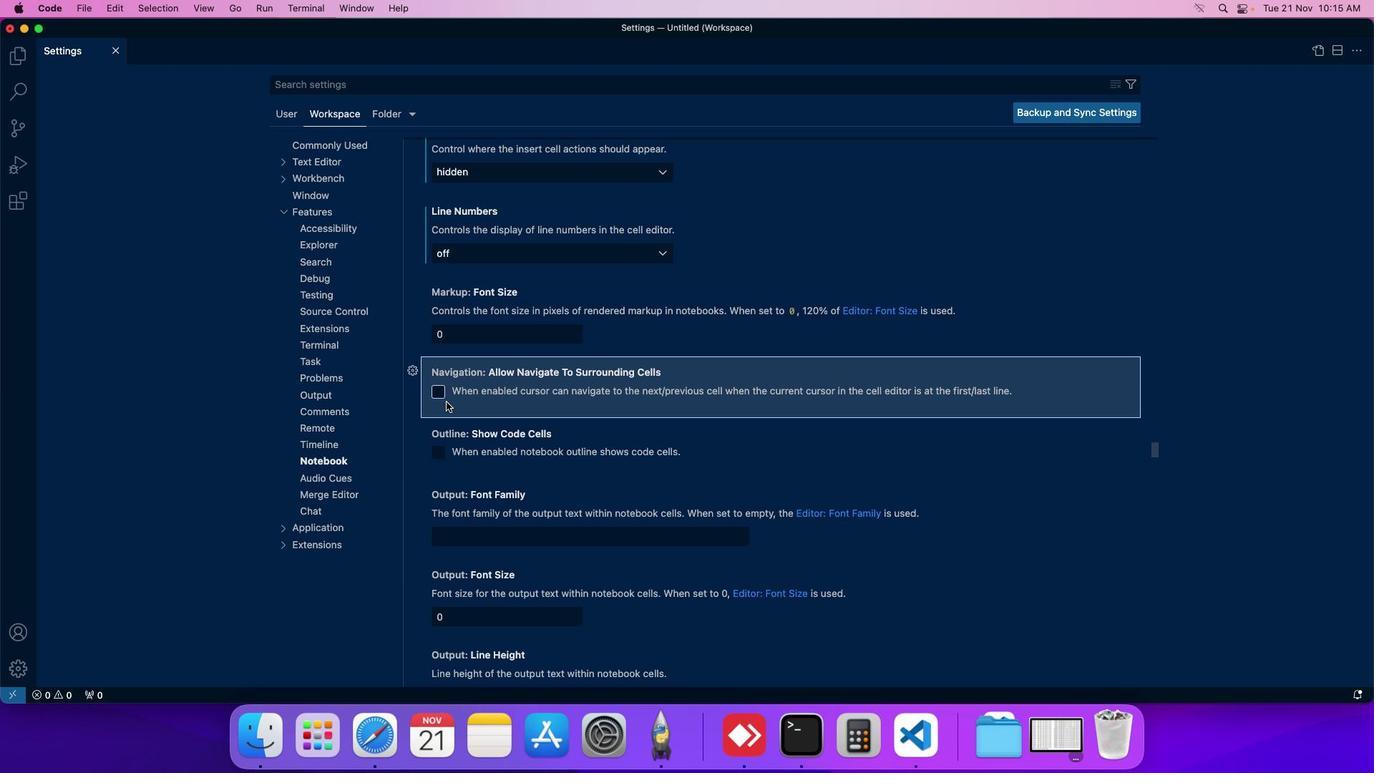 
